 Task: Use GitHub's "Repository Insights" for repository forks.
Action: Mouse moved to (955, 101)
Screenshot: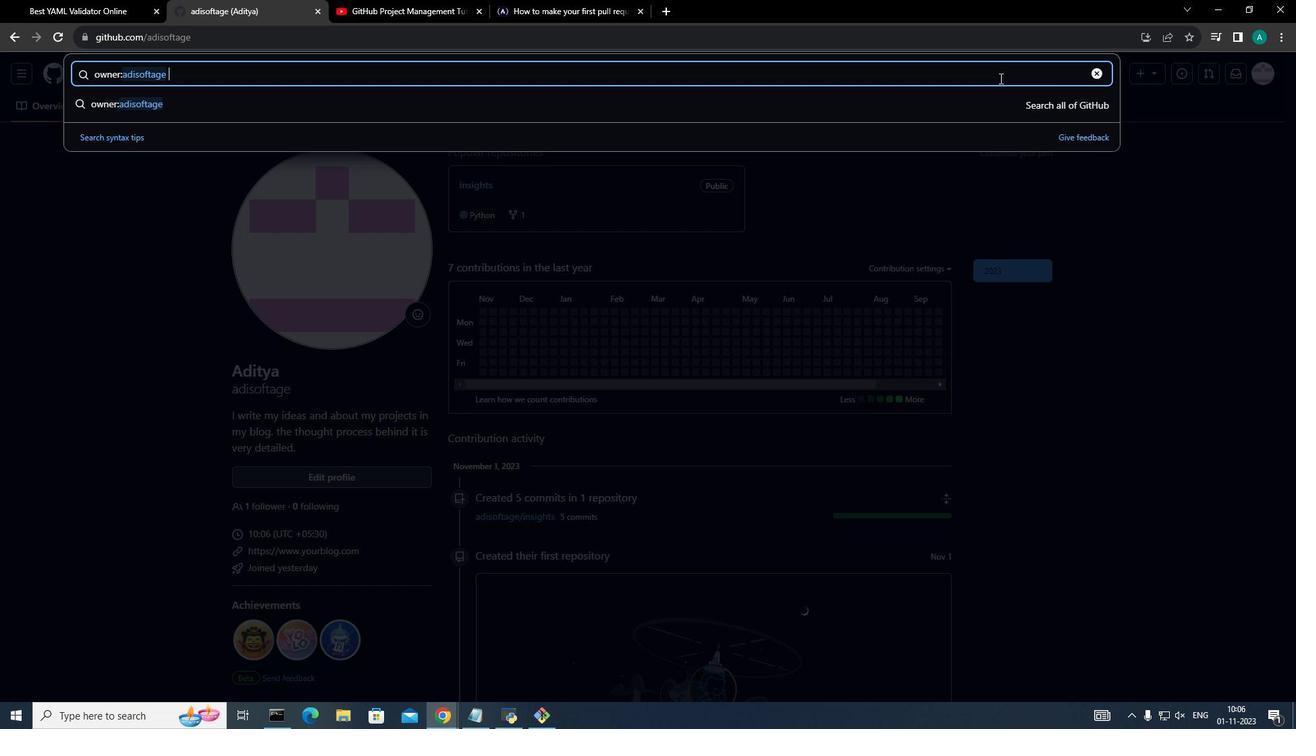 
Action: Mouse pressed left at (955, 101)
Screenshot: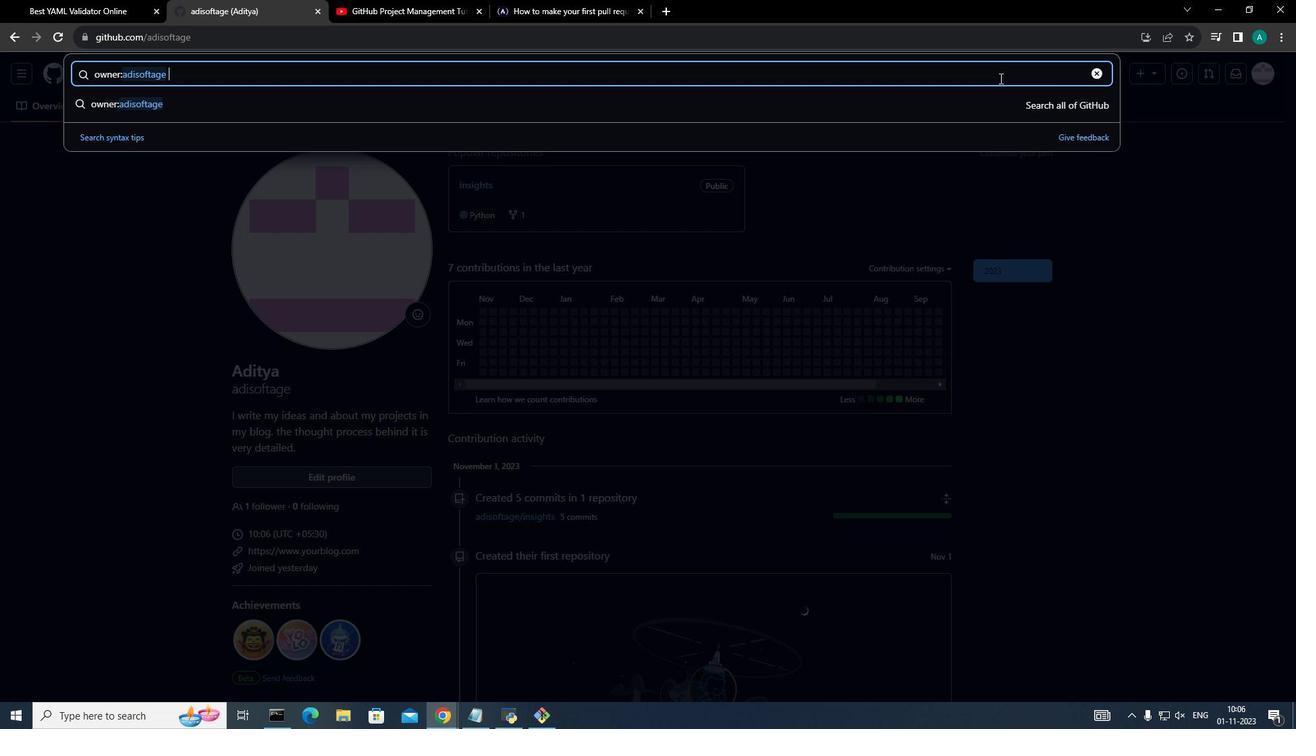 
Action: Key pressed <Key.backspace><Key.backspace><Key.backspace>facial<Key.space>recognition<Key.enter>
Screenshot: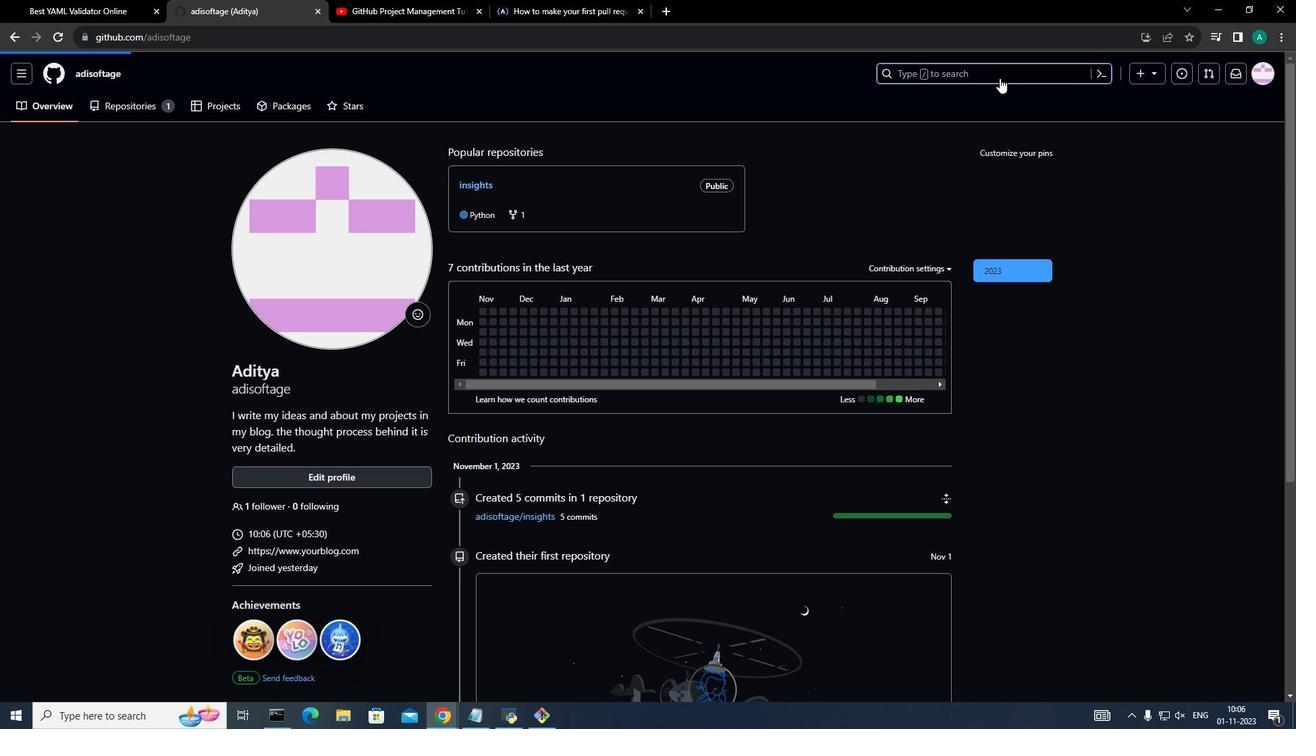 
Action: Mouse moved to (375, 167)
Screenshot: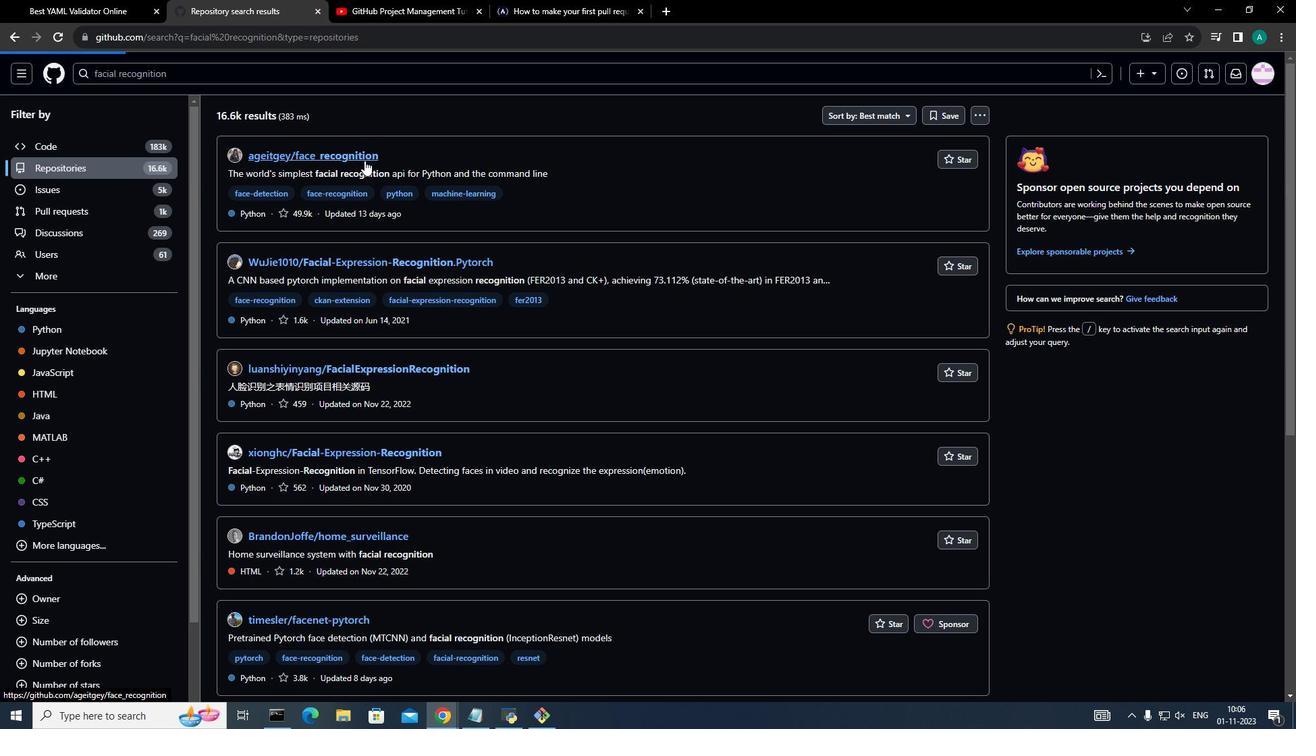 
Action: Mouse pressed left at (375, 167)
Screenshot: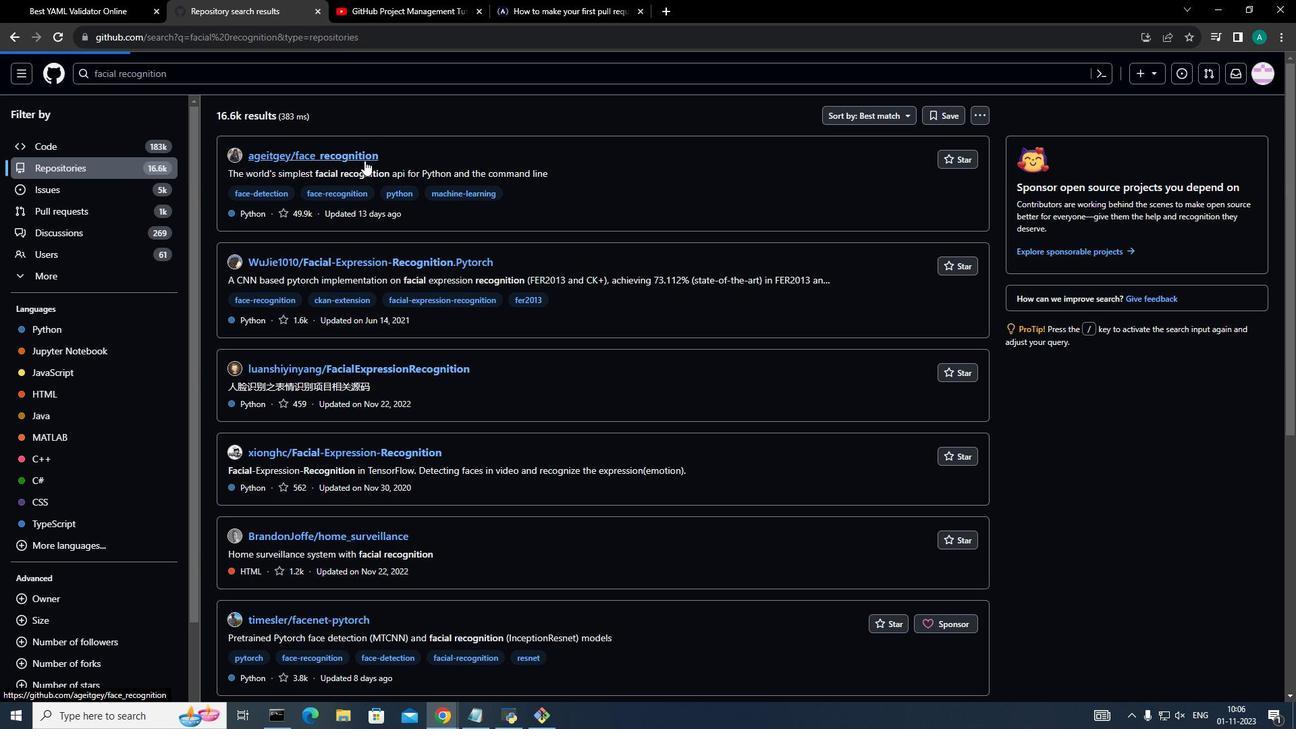 
Action: Mouse moved to (526, 125)
Screenshot: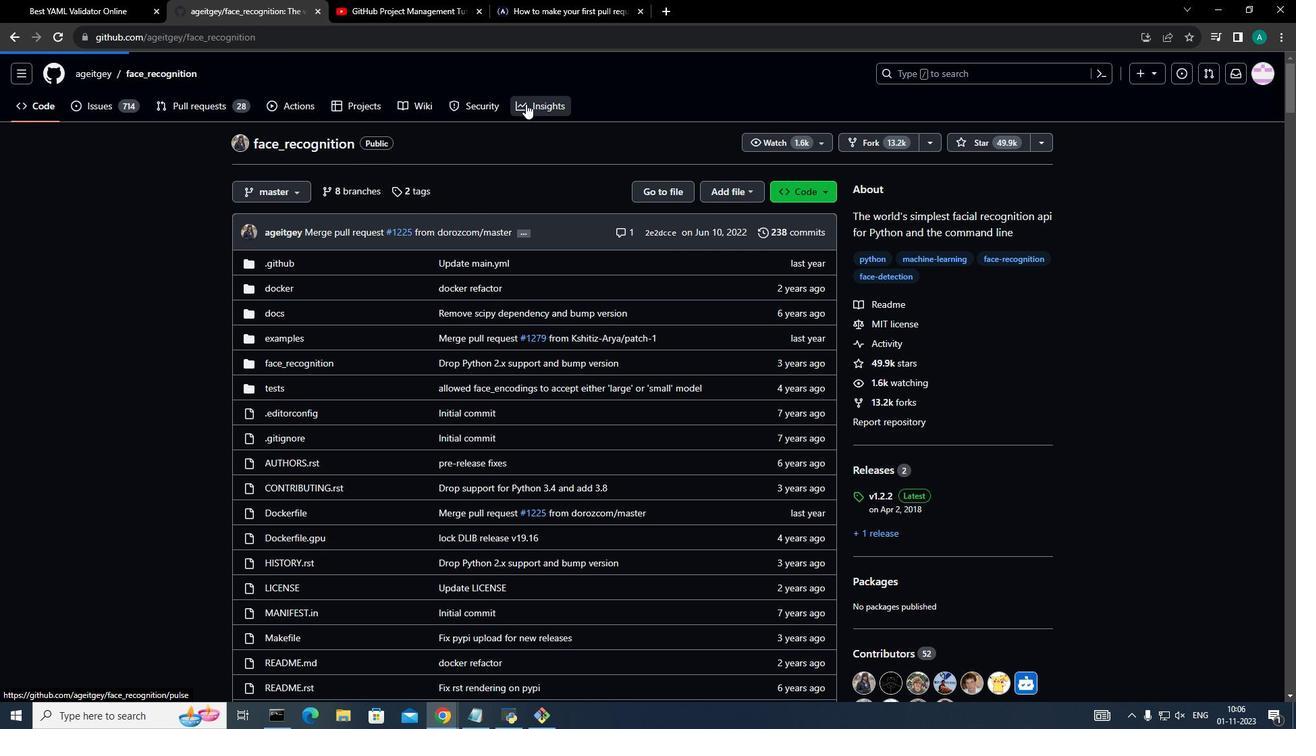 
Action: Mouse pressed left at (526, 125)
Screenshot: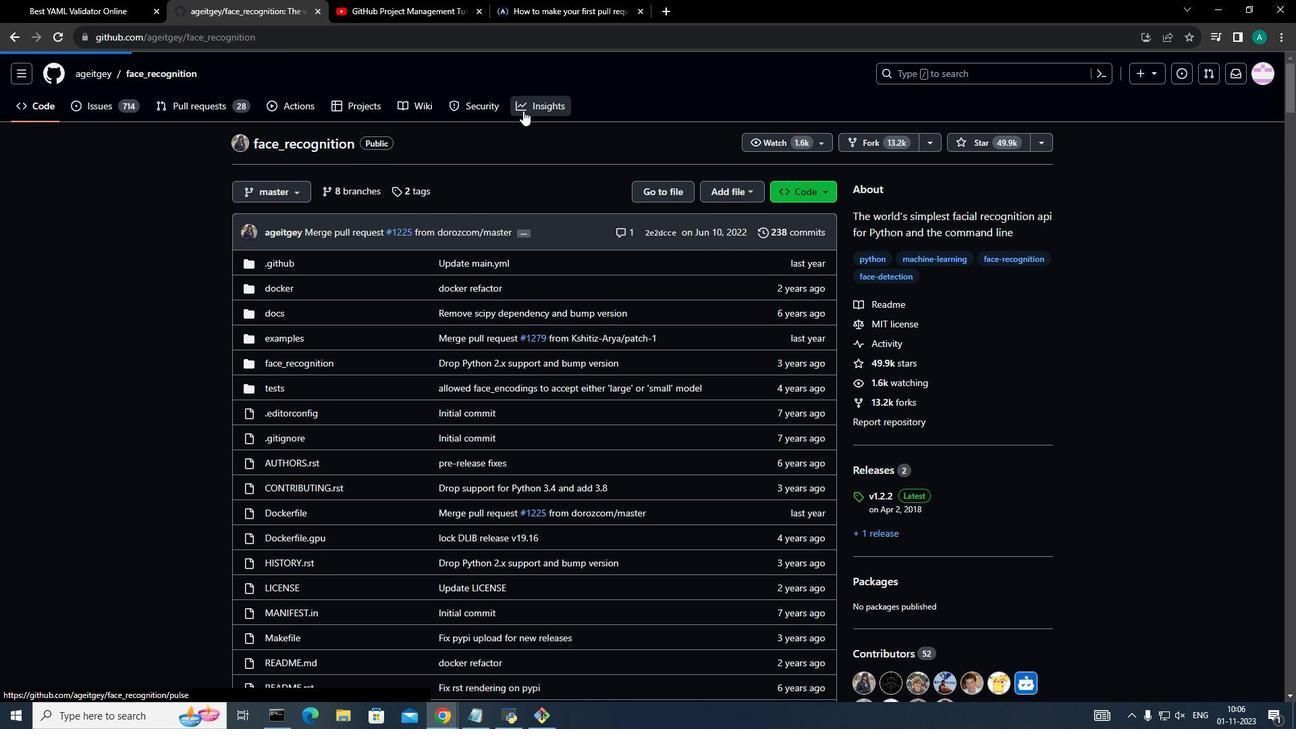 
Action: Mouse moved to (340, 328)
Screenshot: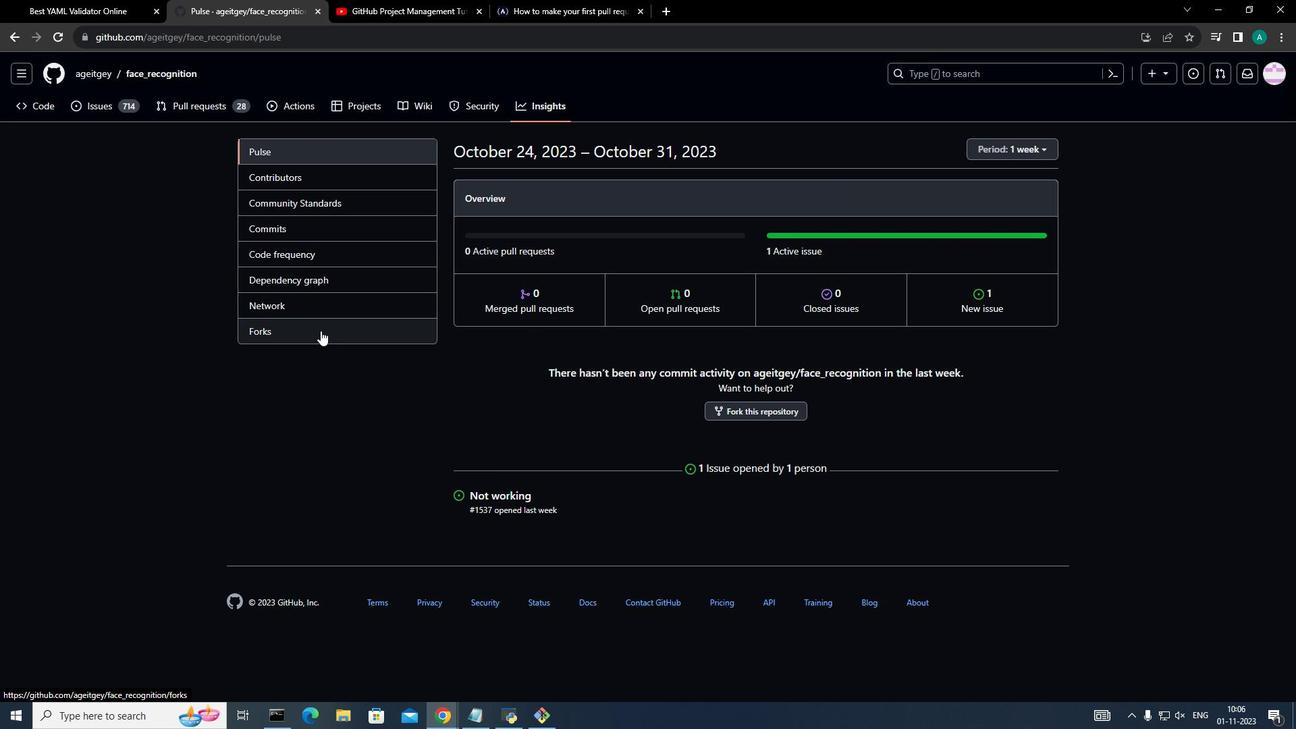 
Action: Mouse pressed left at (340, 328)
Screenshot: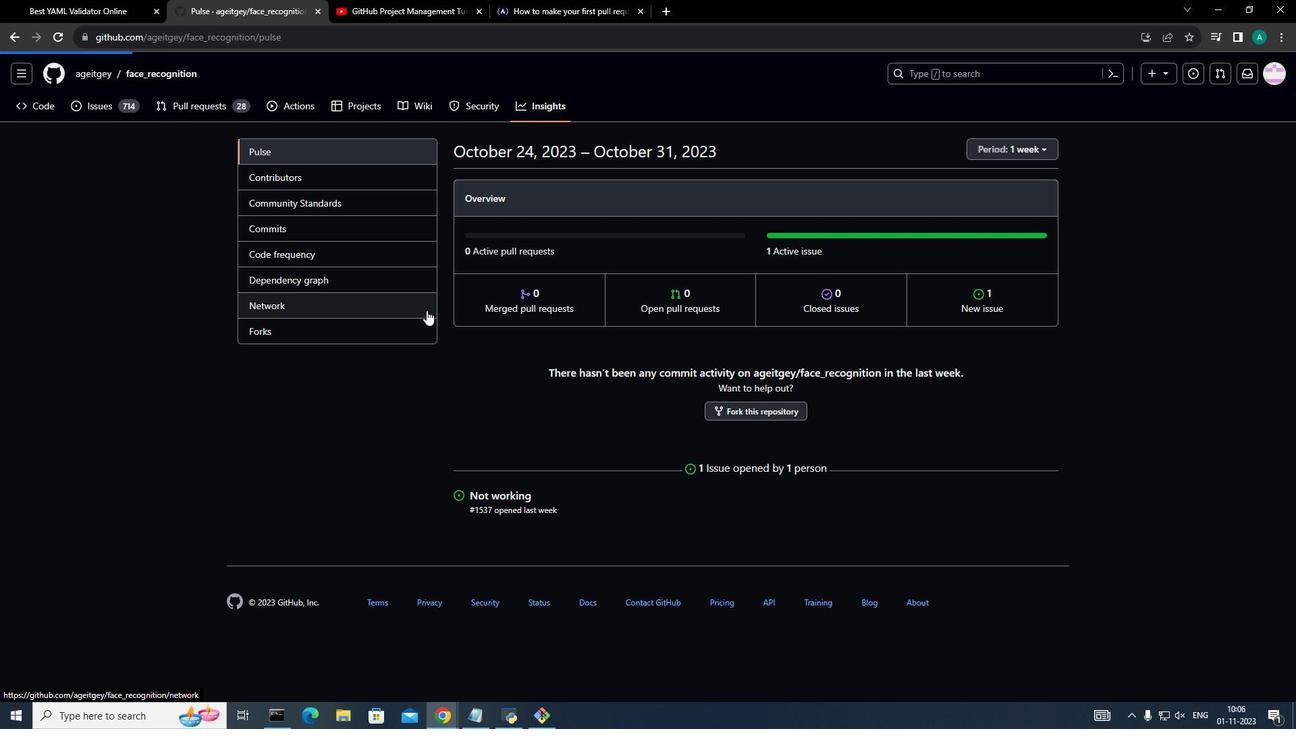 
Action: Mouse moved to (519, 242)
Screenshot: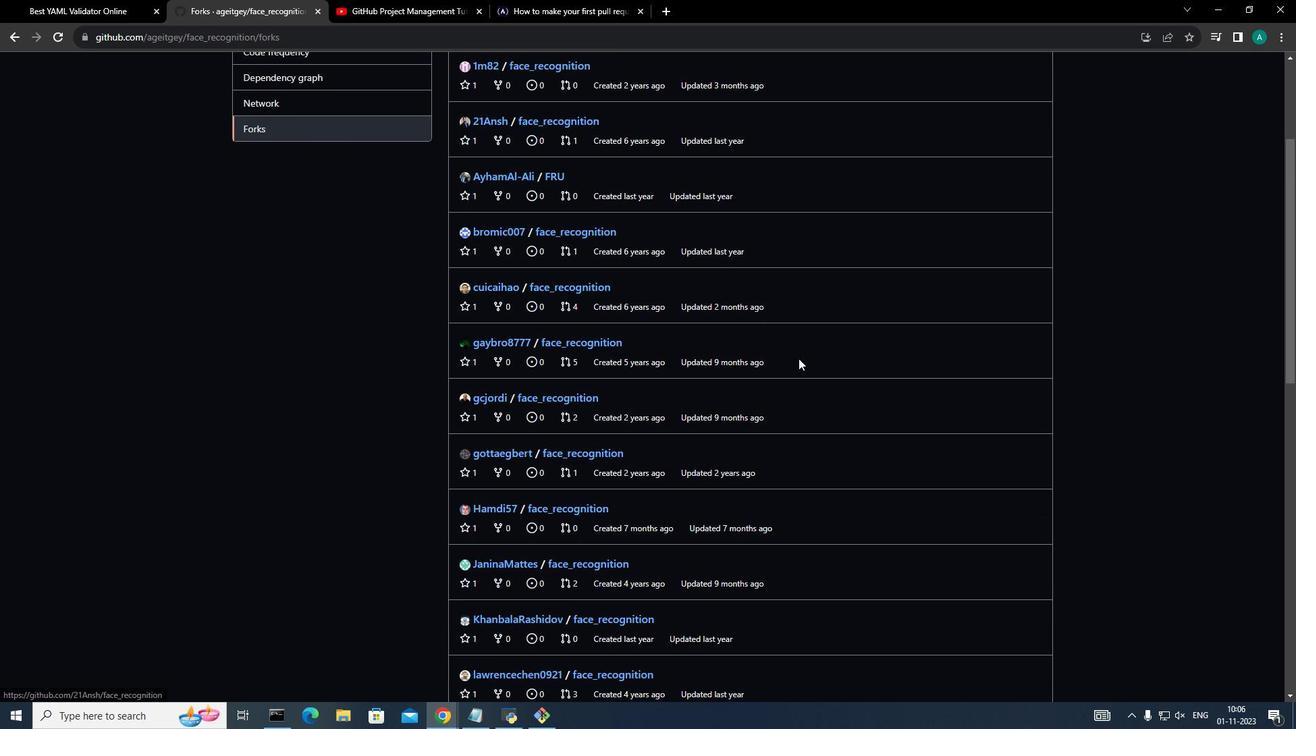 
Action: Mouse scrolled (519, 241) with delta (0, 0)
Screenshot: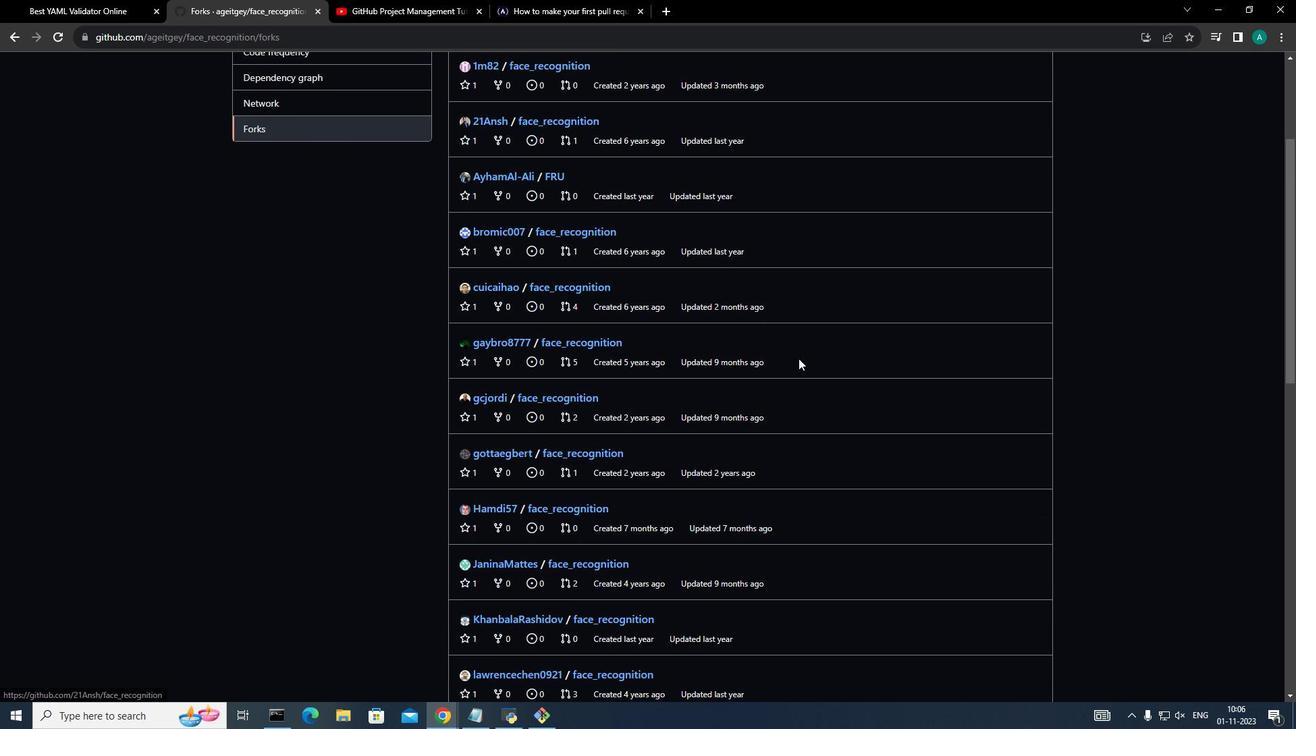 
Action: Mouse moved to (526, 243)
Screenshot: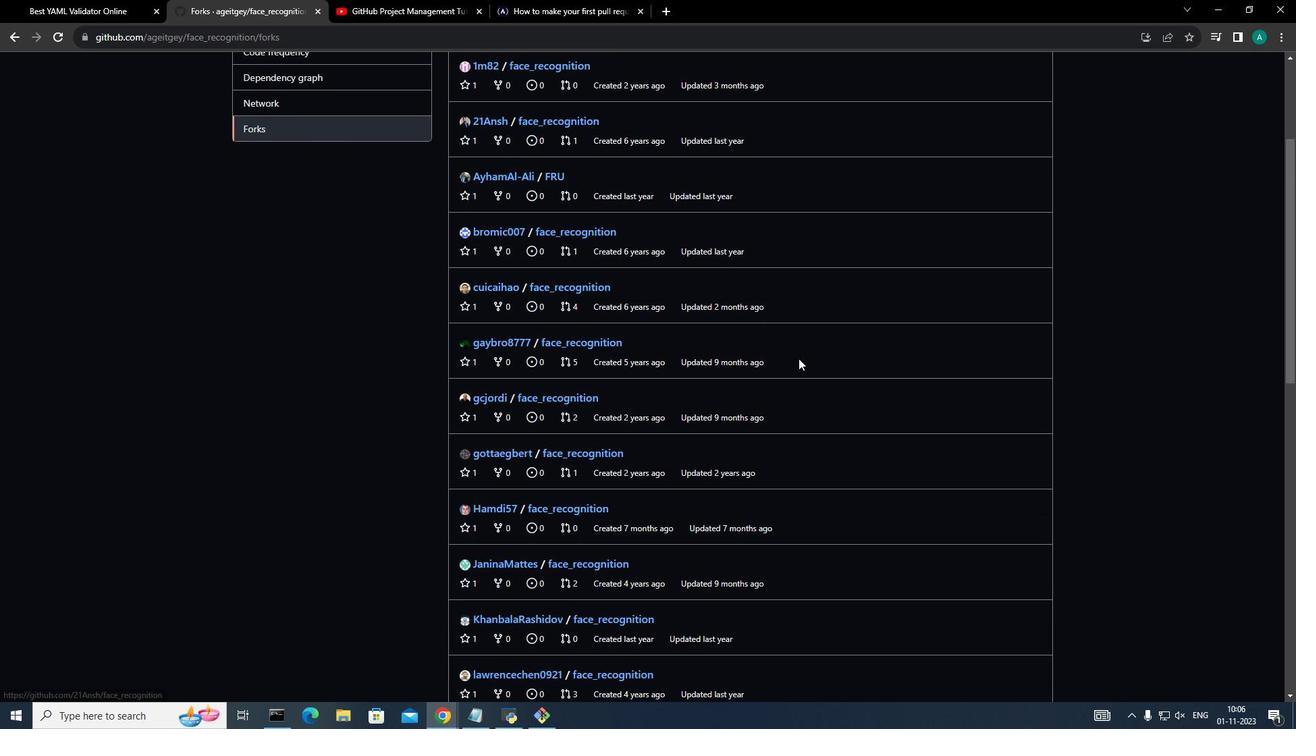 
Action: Mouse scrolled (526, 243) with delta (0, 0)
Screenshot: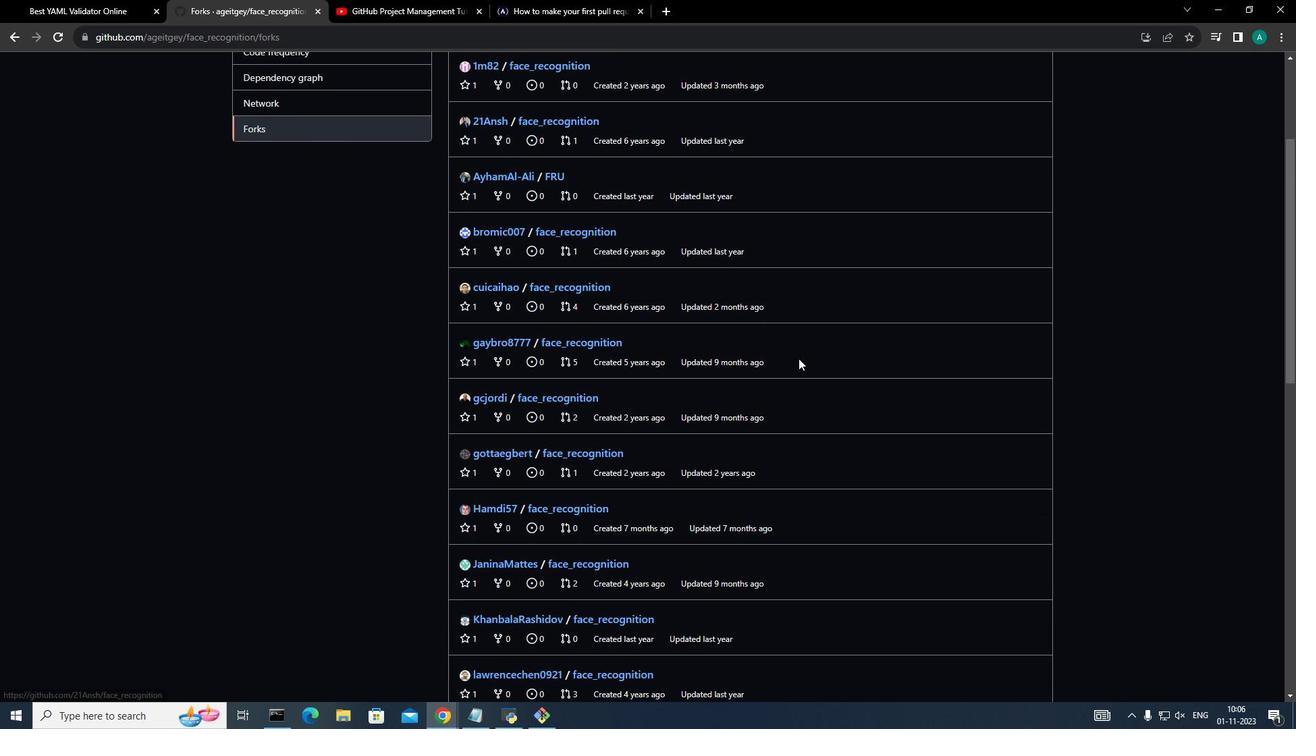 
Action: Mouse moved to (527, 244)
Screenshot: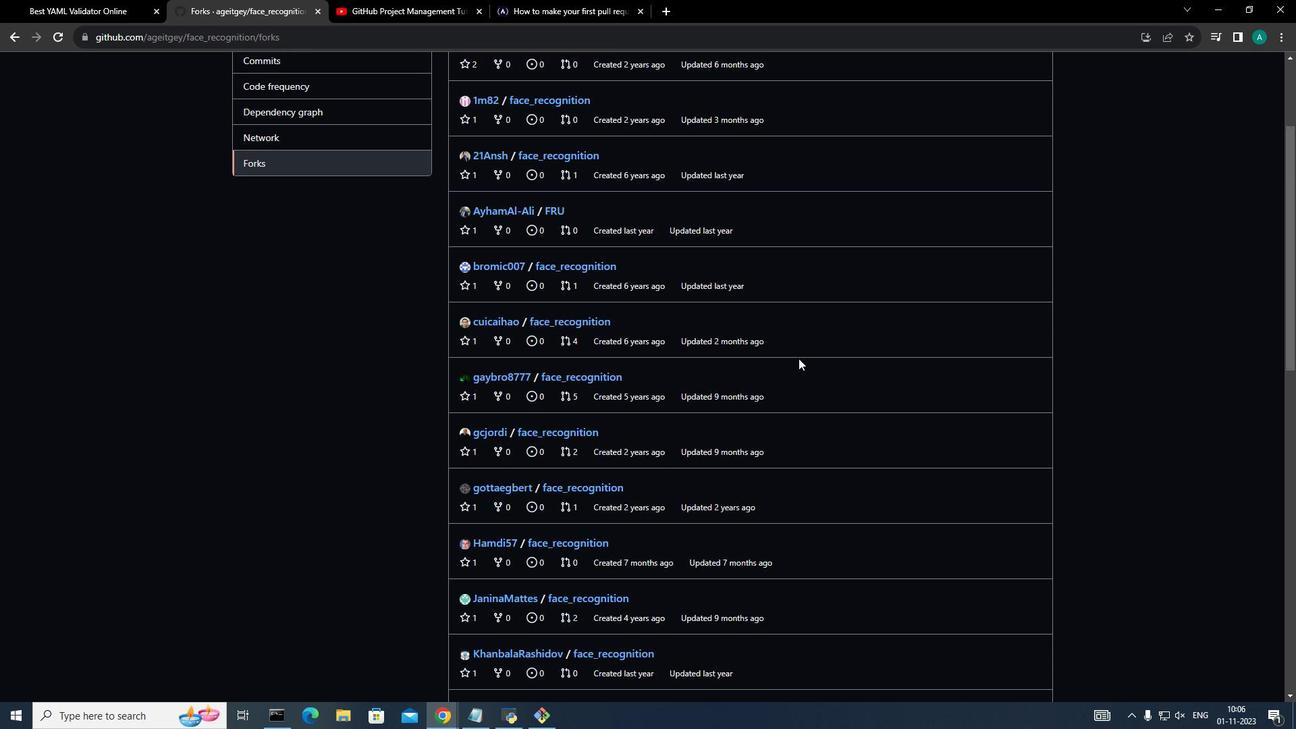 
Action: Mouse scrolled (527, 244) with delta (0, 0)
Screenshot: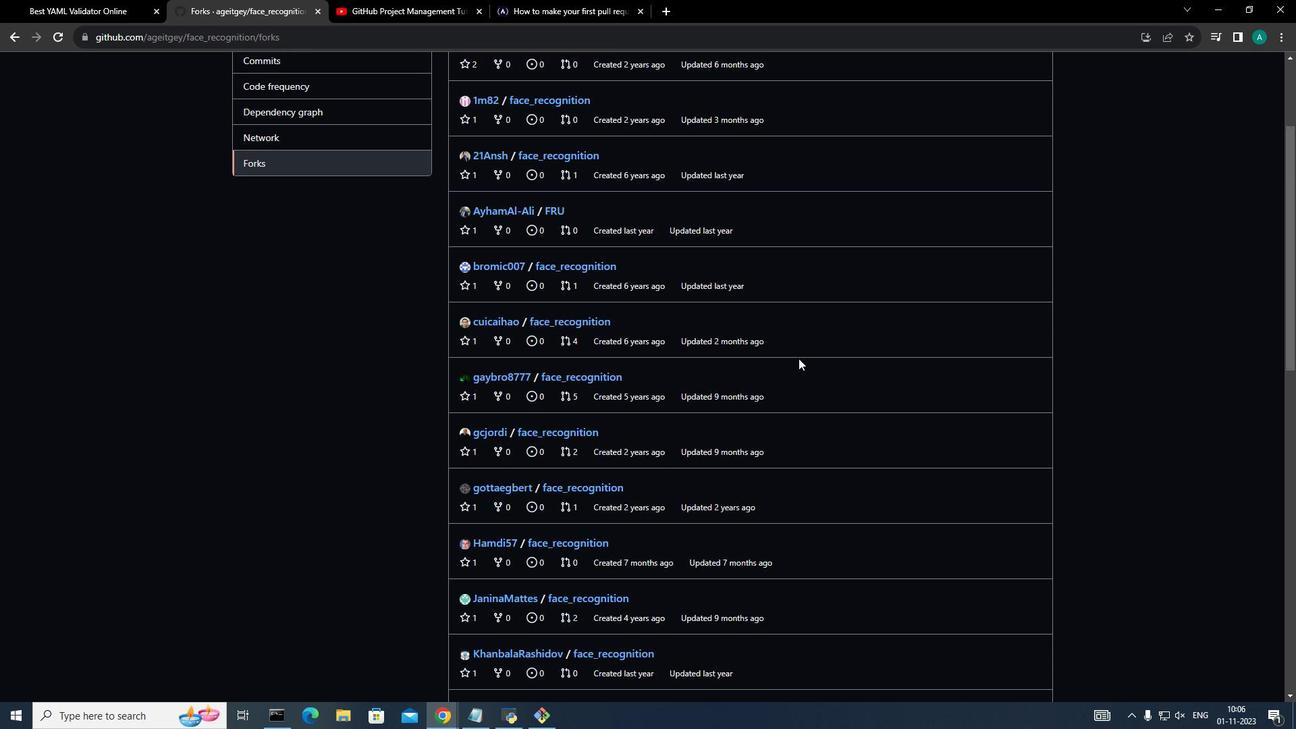 
Action: Mouse moved to (773, 353)
Screenshot: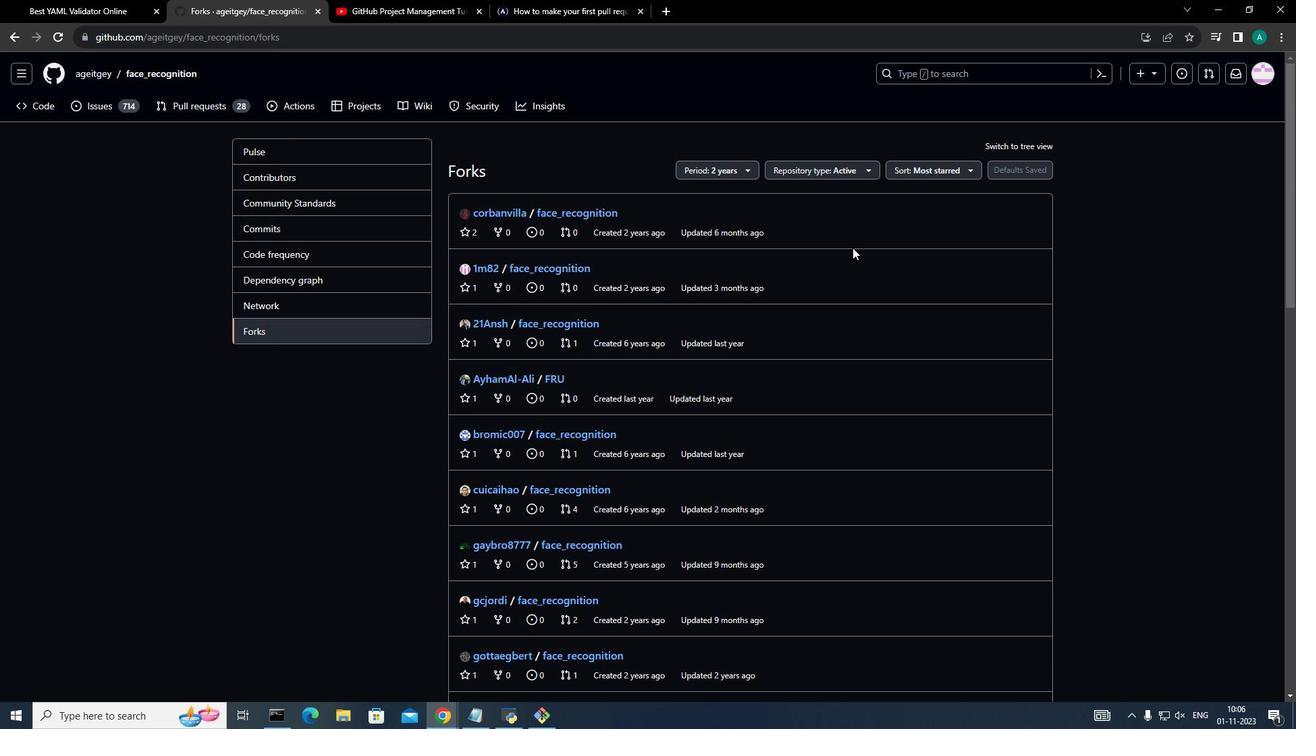 
Action: Mouse scrolled (773, 354) with delta (0, 0)
Screenshot: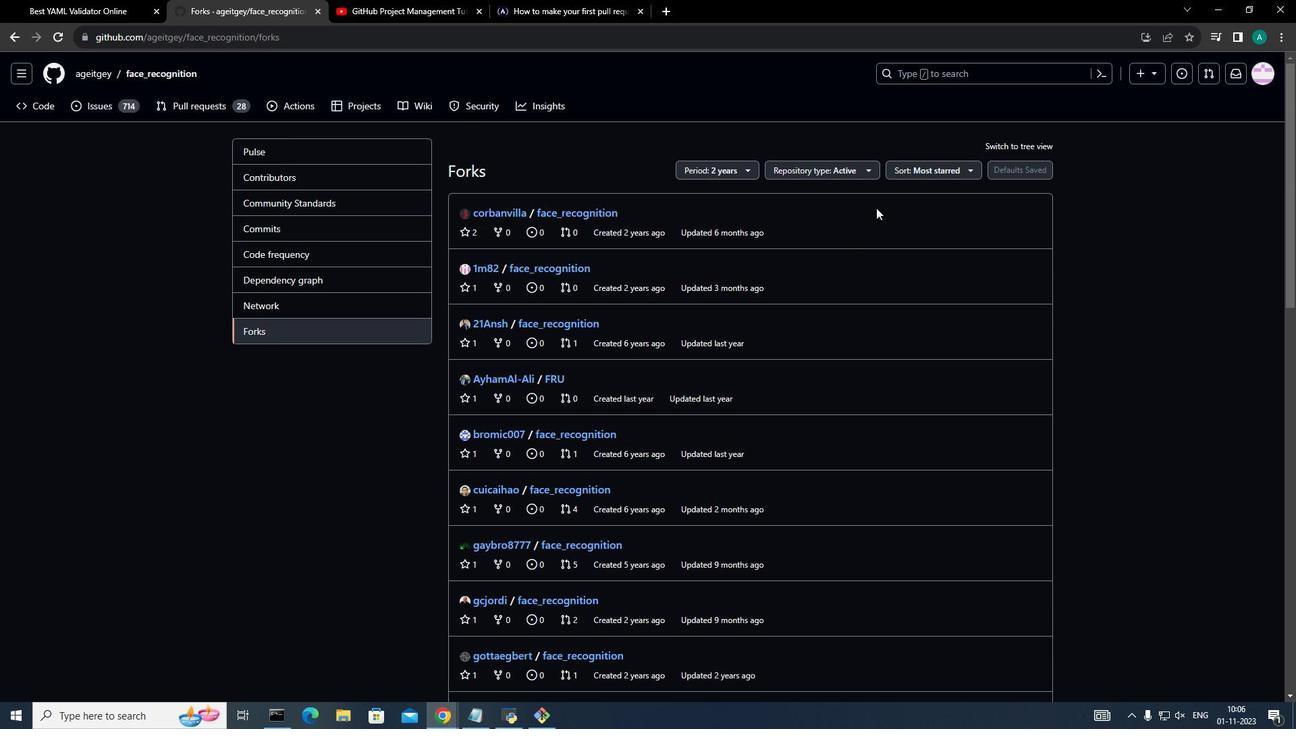 
Action: Mouse scrolled (773, 354) with delta (0, 0)
Screenshot: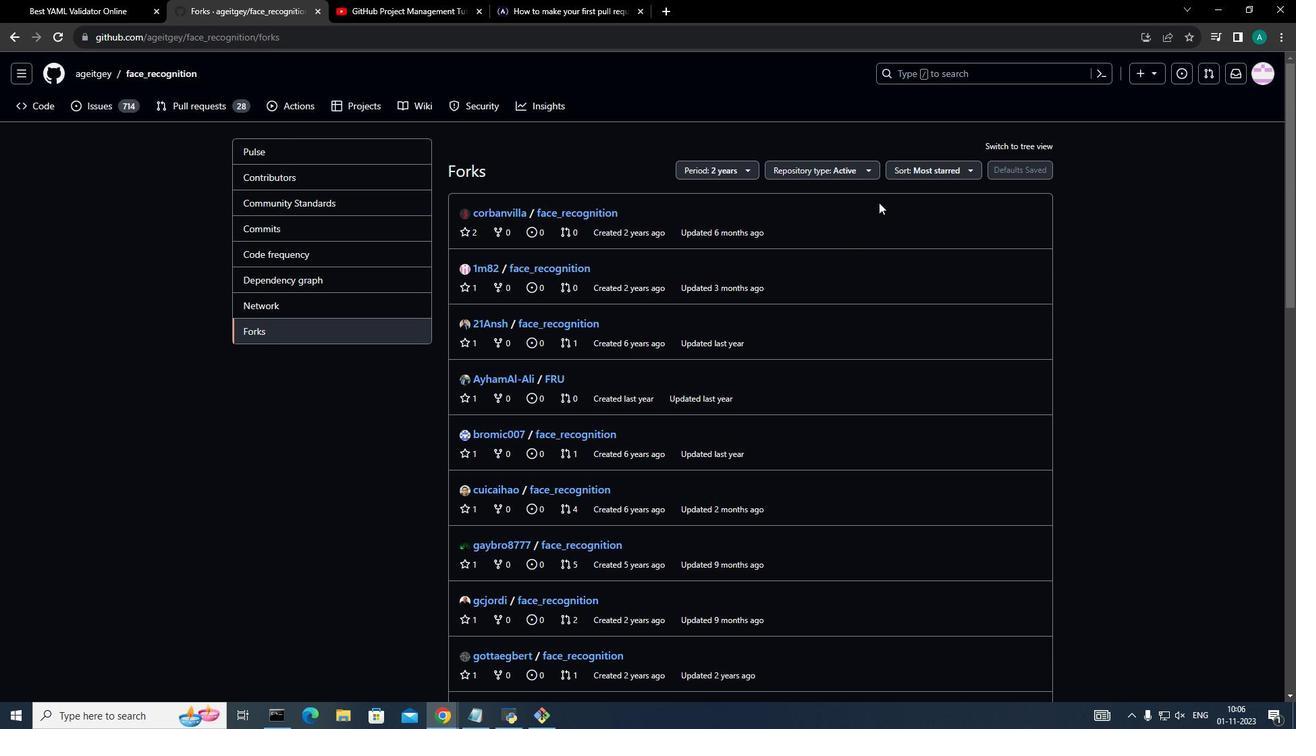 
Action: Mouse scrolled (773, 354) with delta (0, 0)
Screenshot: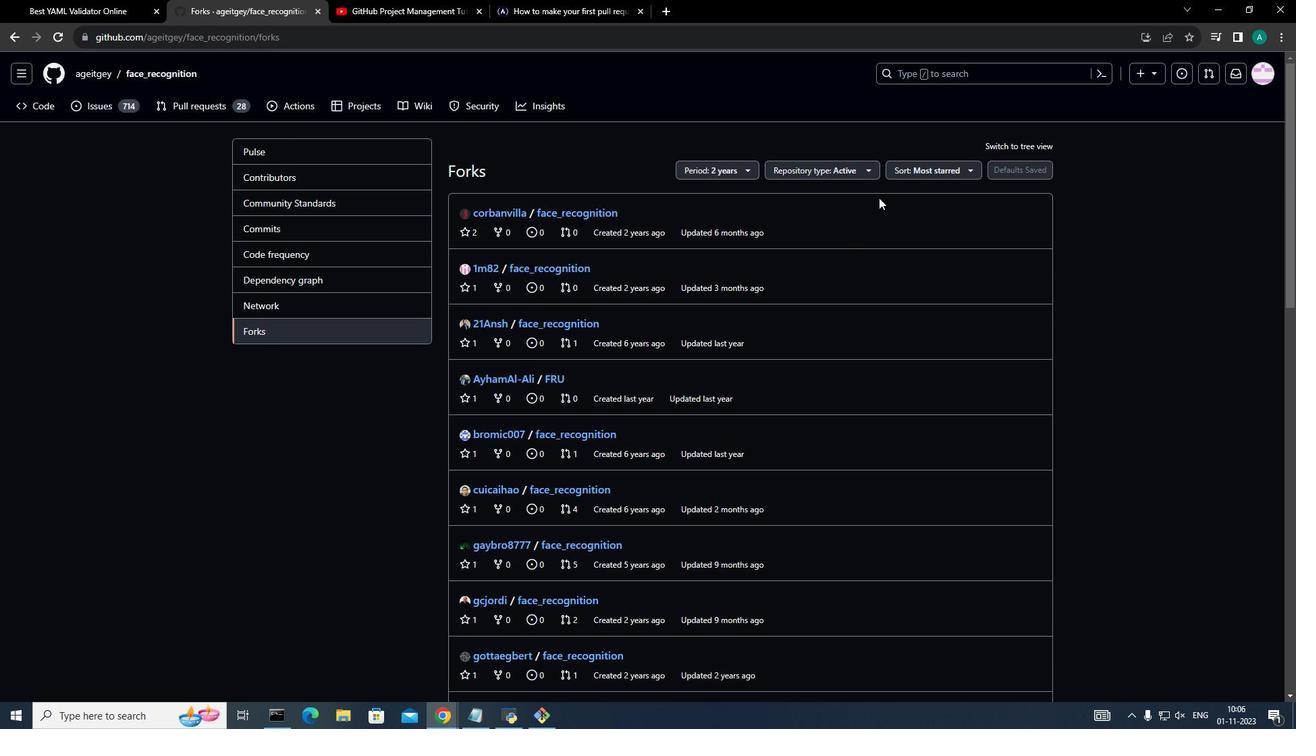 
Action: Mouse moved to (835, 187)
Screenshot: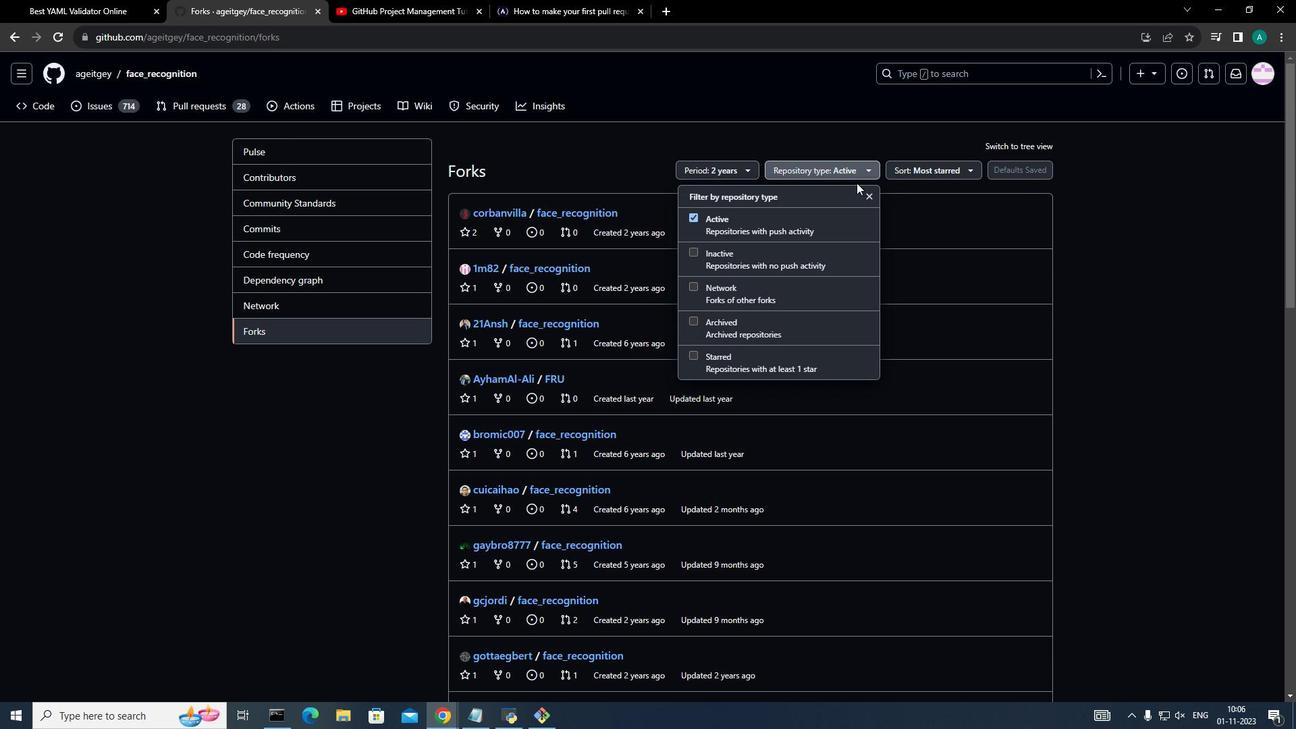 
Action: Mouse pressed left at (835, 187)
Screenshot: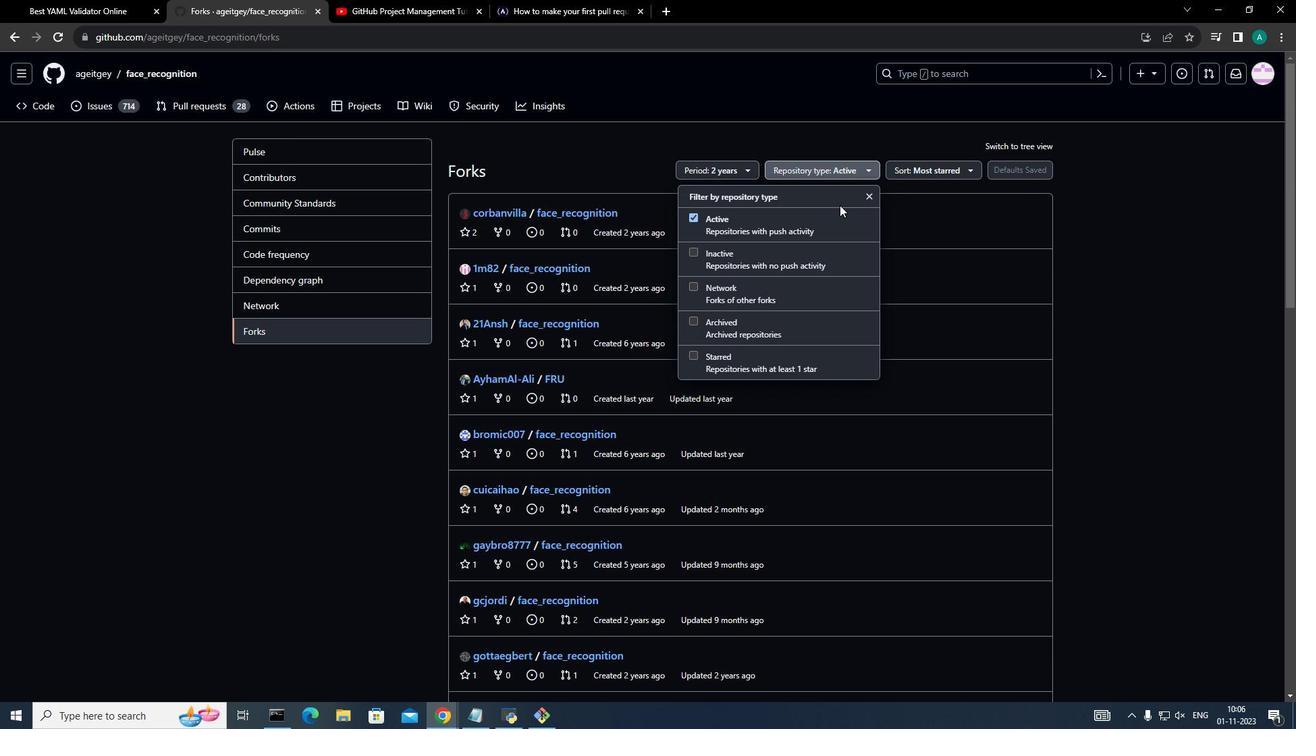 
Action: Mouse moved to (680, 260)
Screenshot: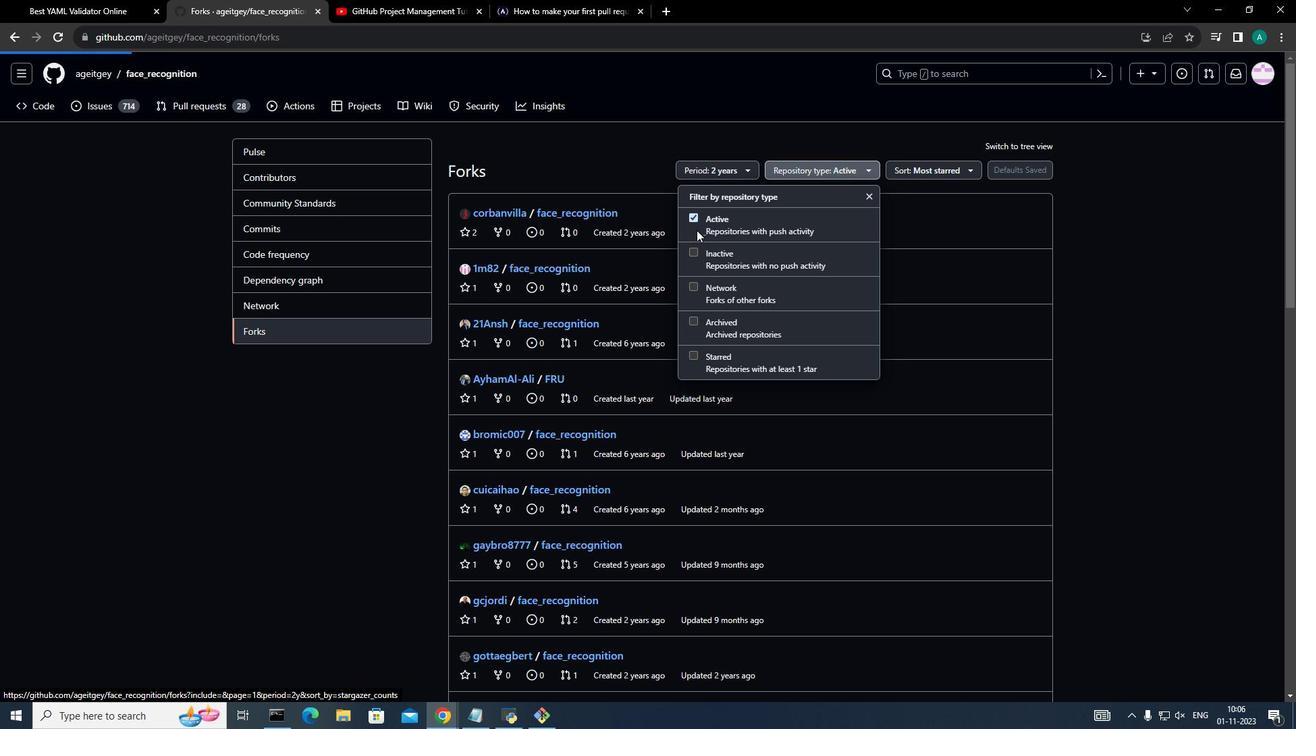 
Action: Mouse pressed left at (680, 260)
Screenshot: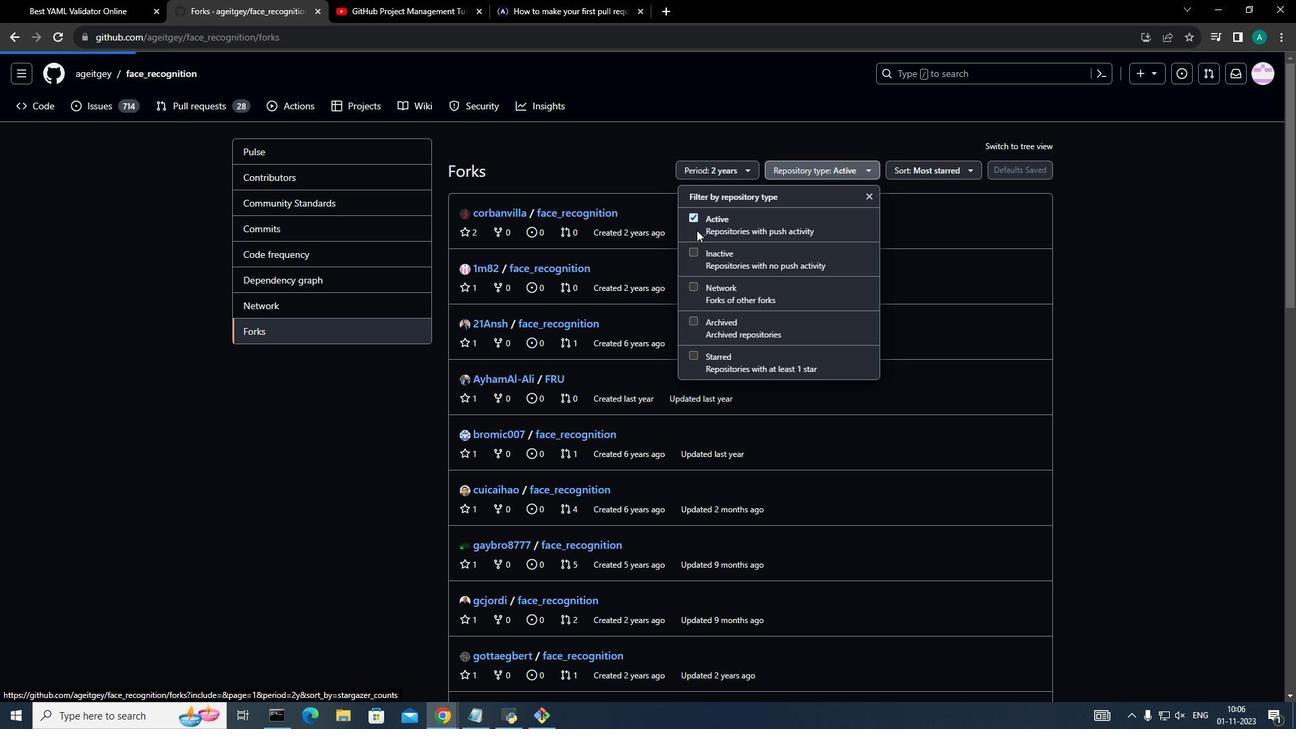 
Action: Mouse moved to (840, 183)
Screenshot: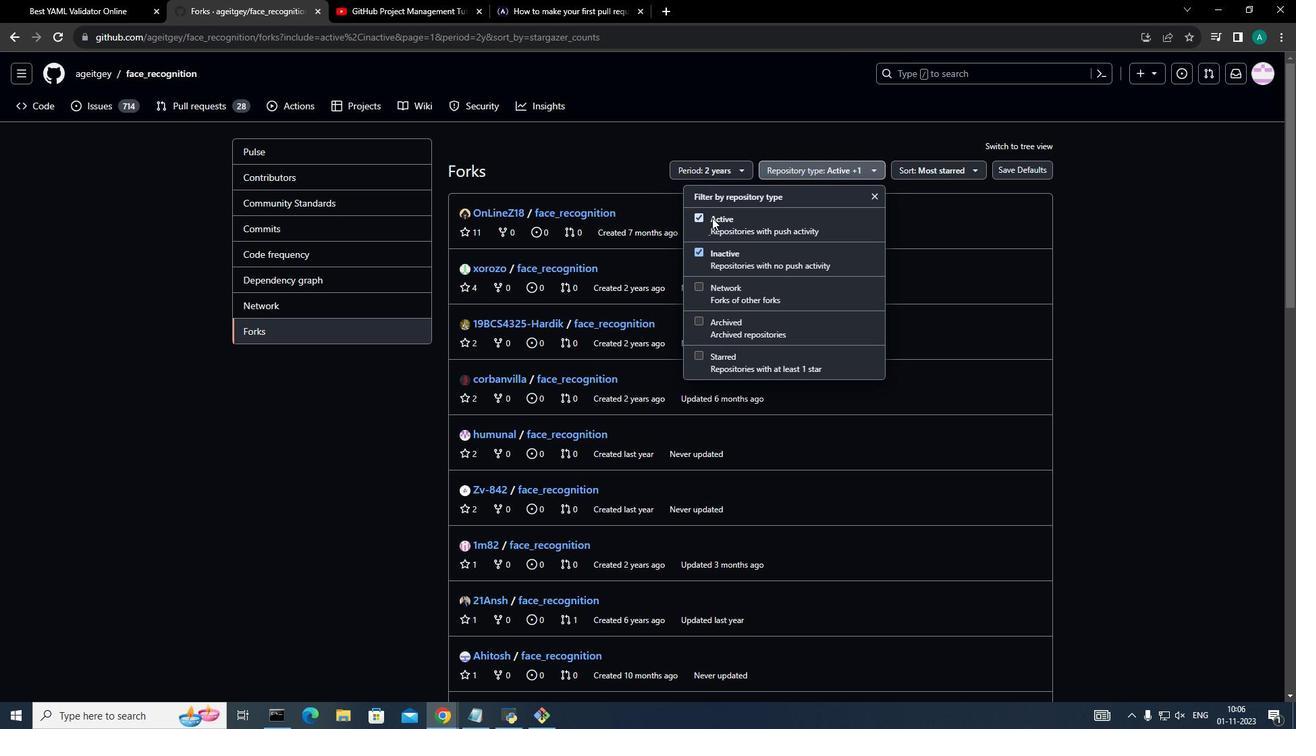 
Action: Mouse pressed left at (840, 183)
Screenshot: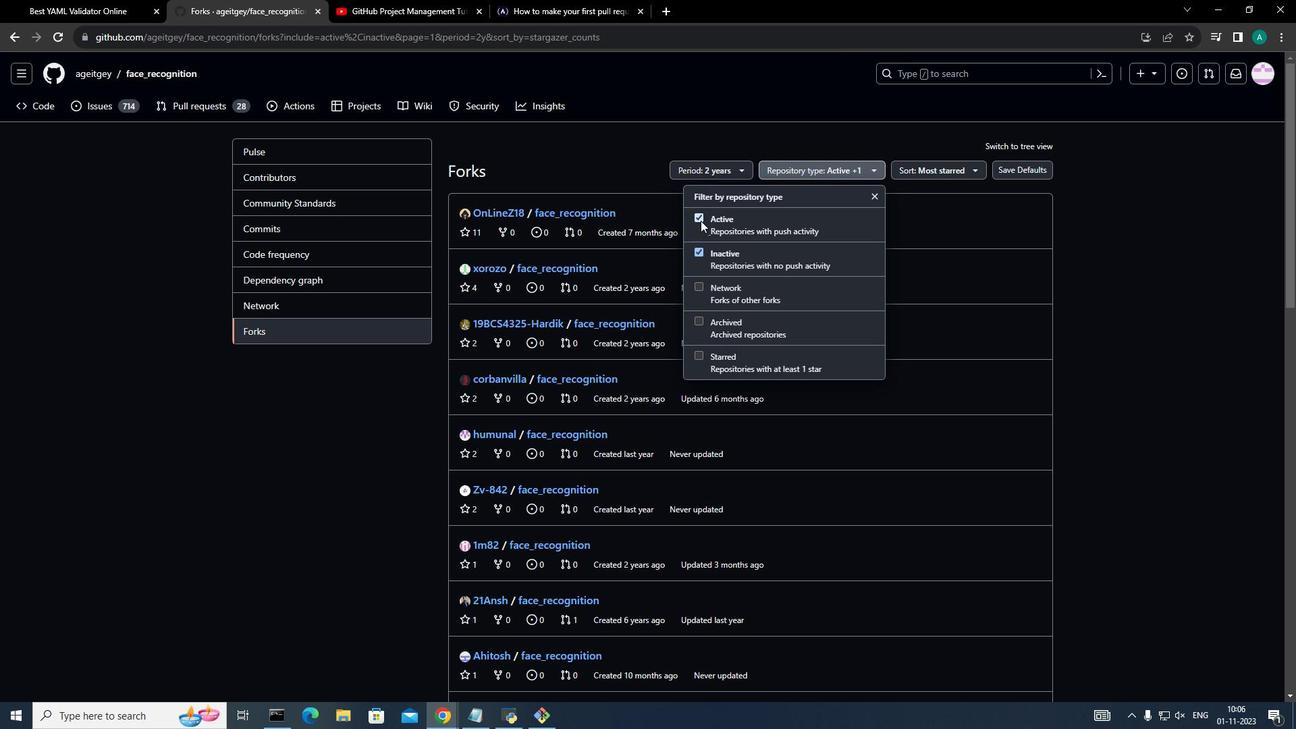 
Action: Mouse moved to (682, 228)
Screenshot: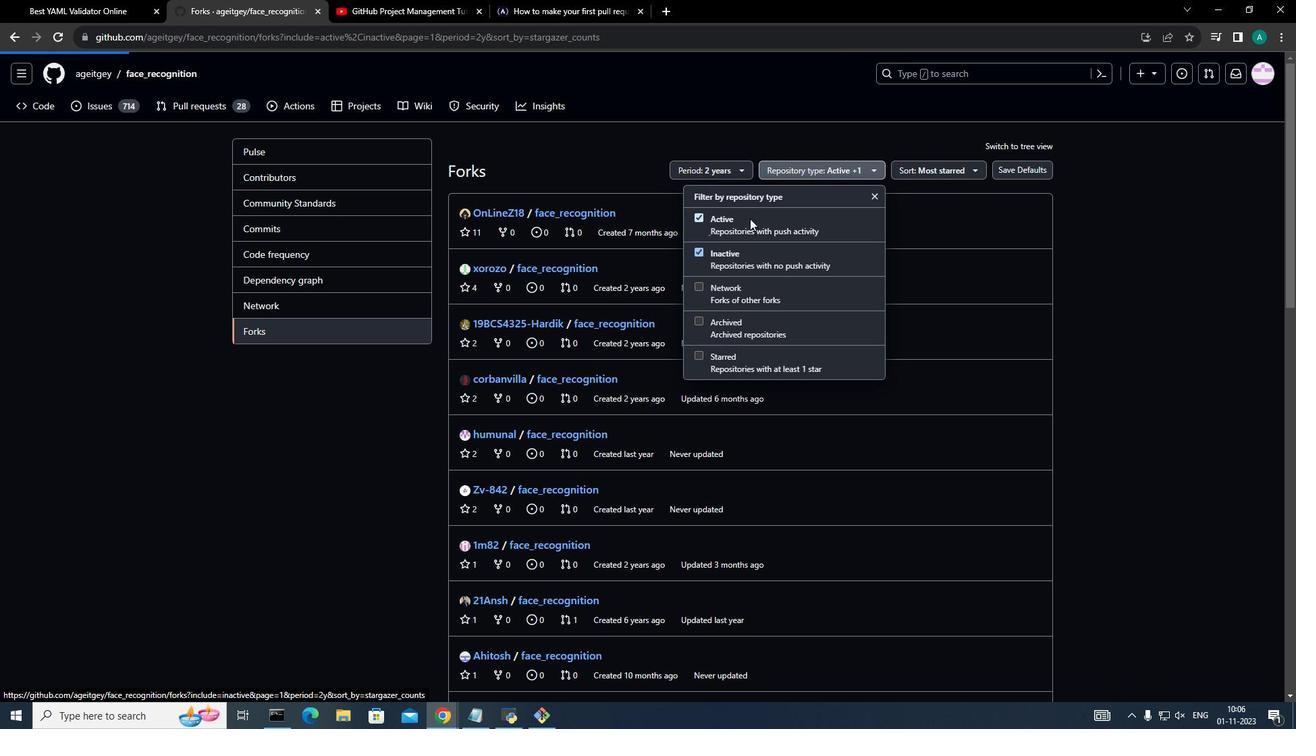 
Action: Mouse pressed left at (682, 228)
Screenshot: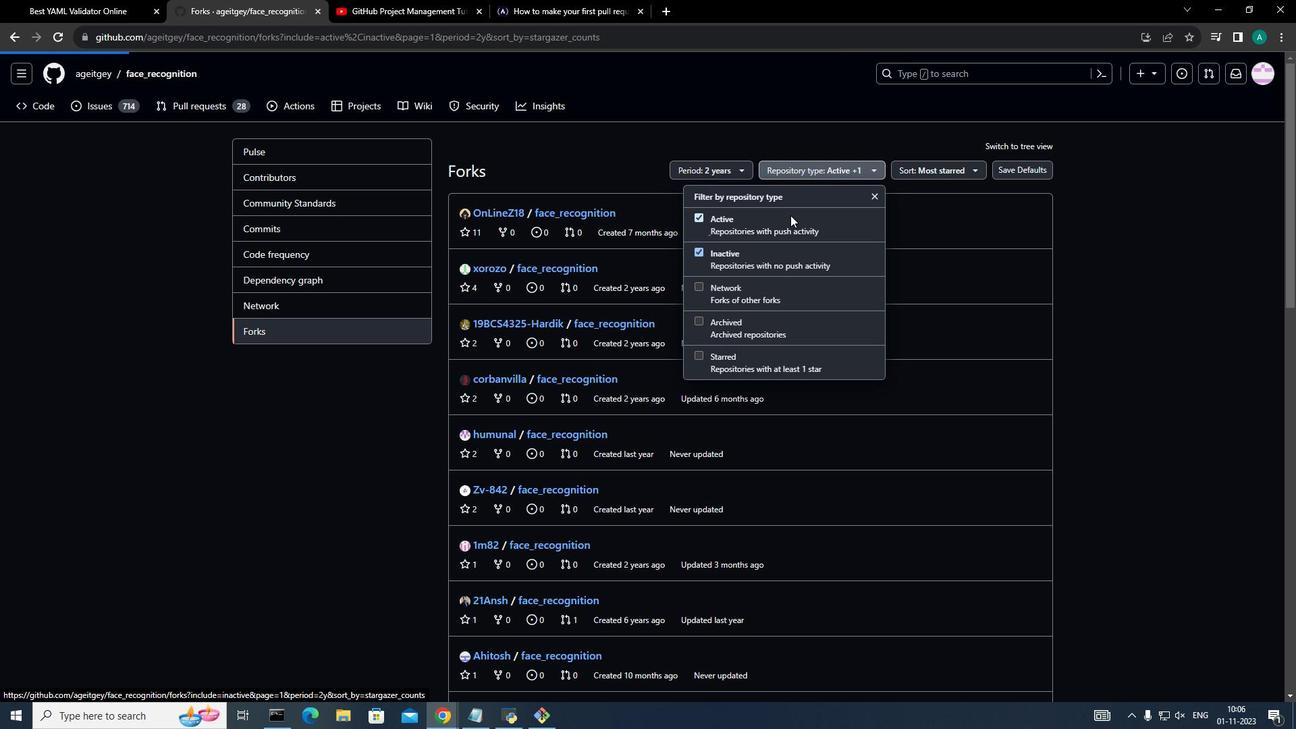 
Action: Mouse moved to (928, 180)
Screenshot: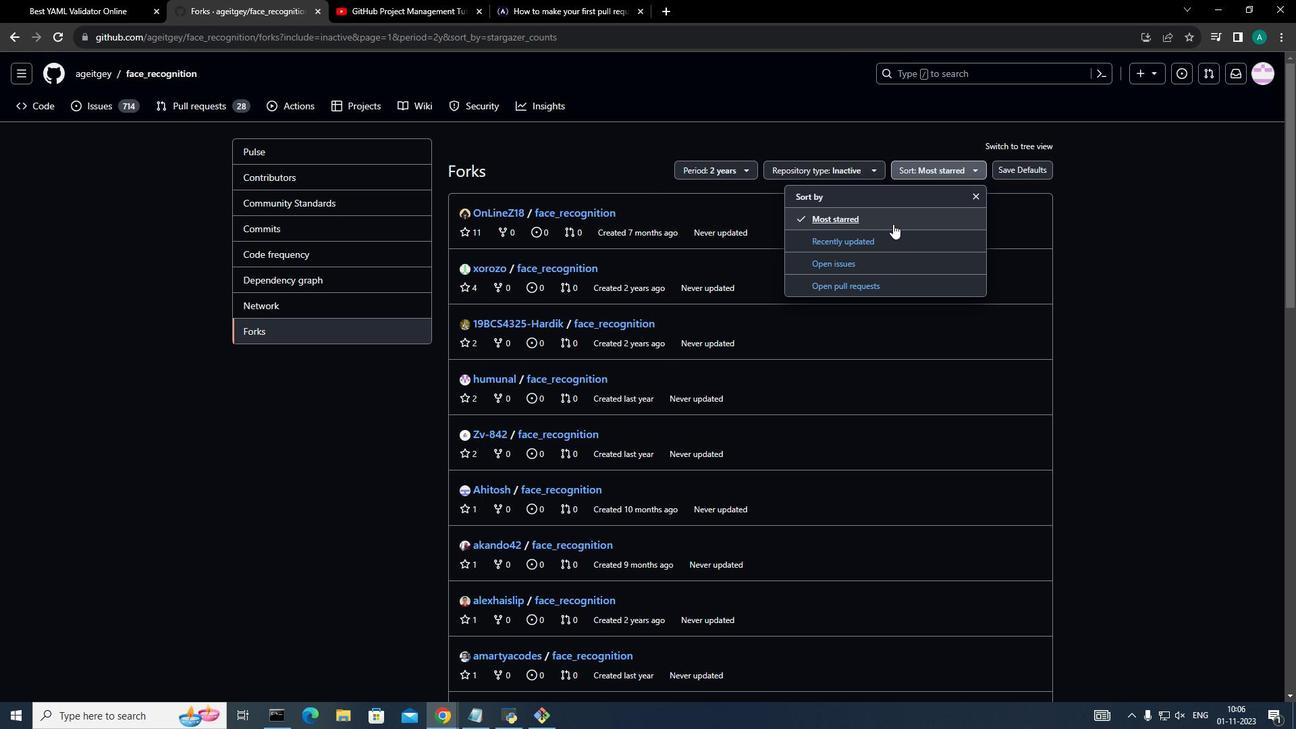 
Action: Mouse pressed left at (928, 180)
Screenshot: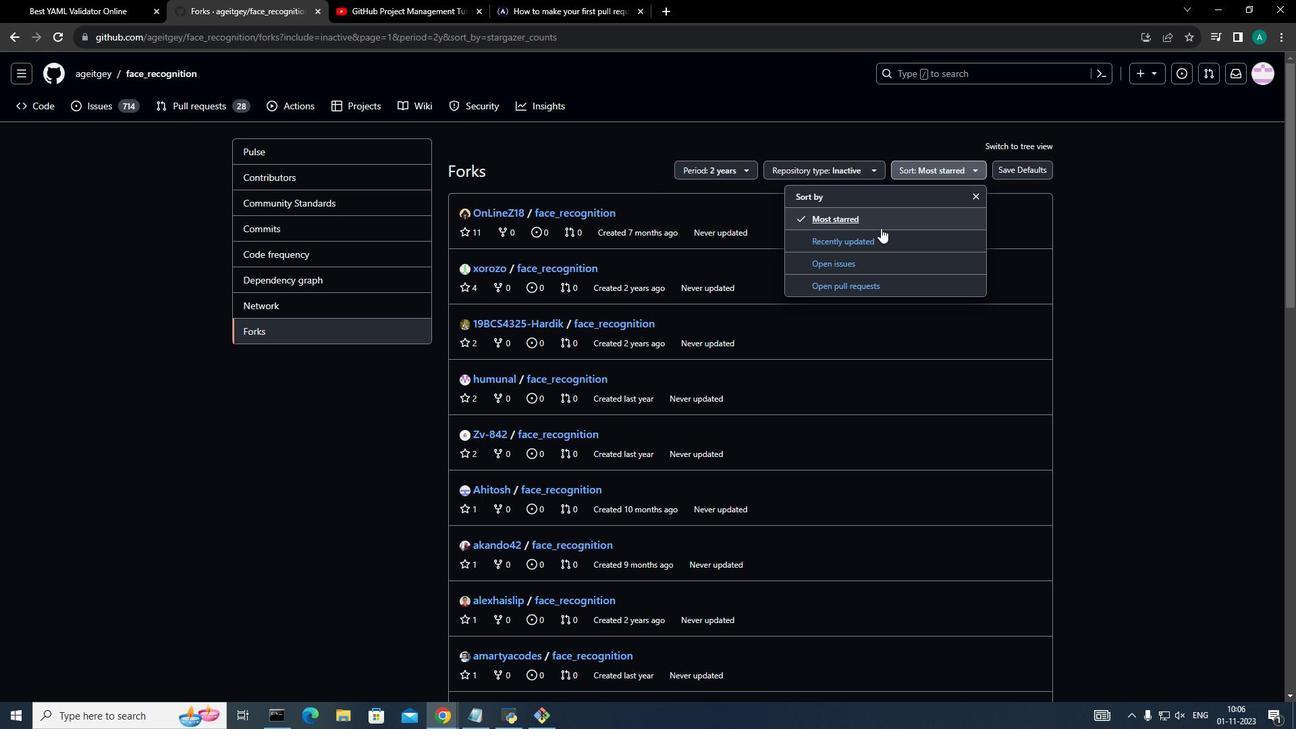 
Action: Mouse moved to (823, 247)
Screenshot: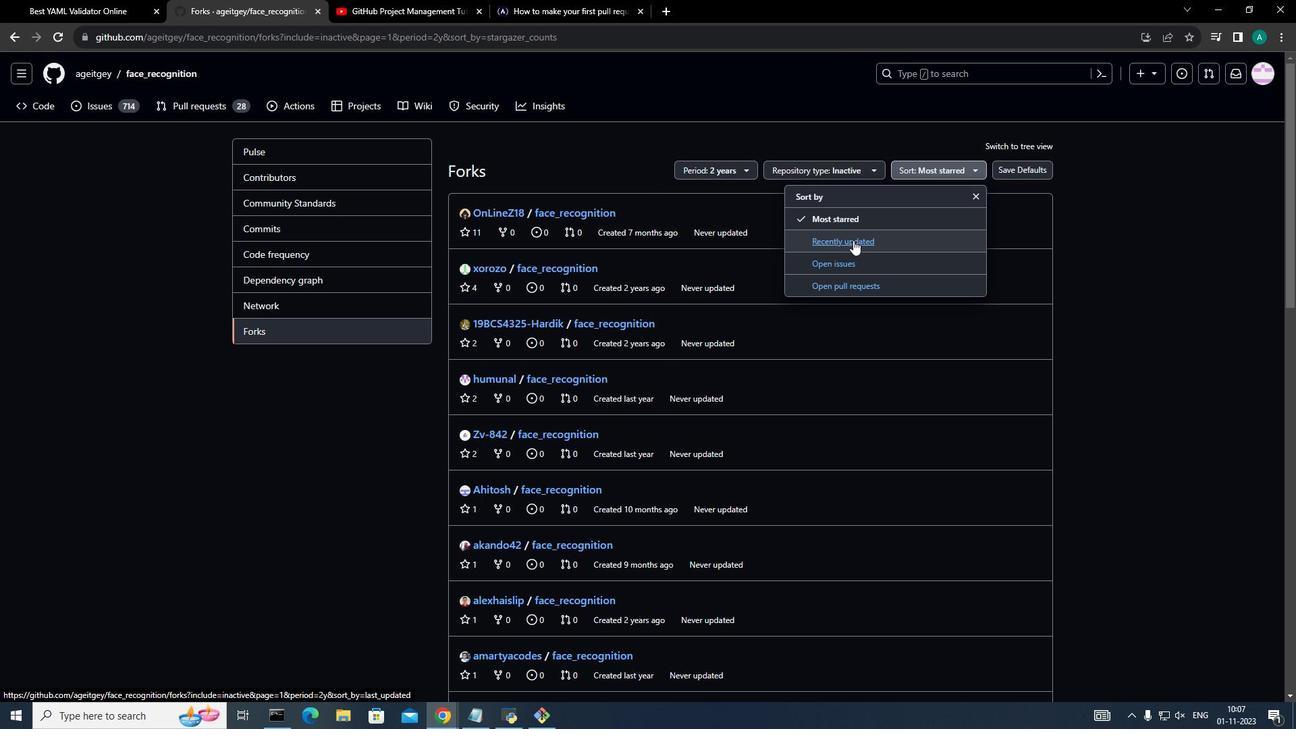 
Action: Mouse pressed left at (823, 247)
Screenshot: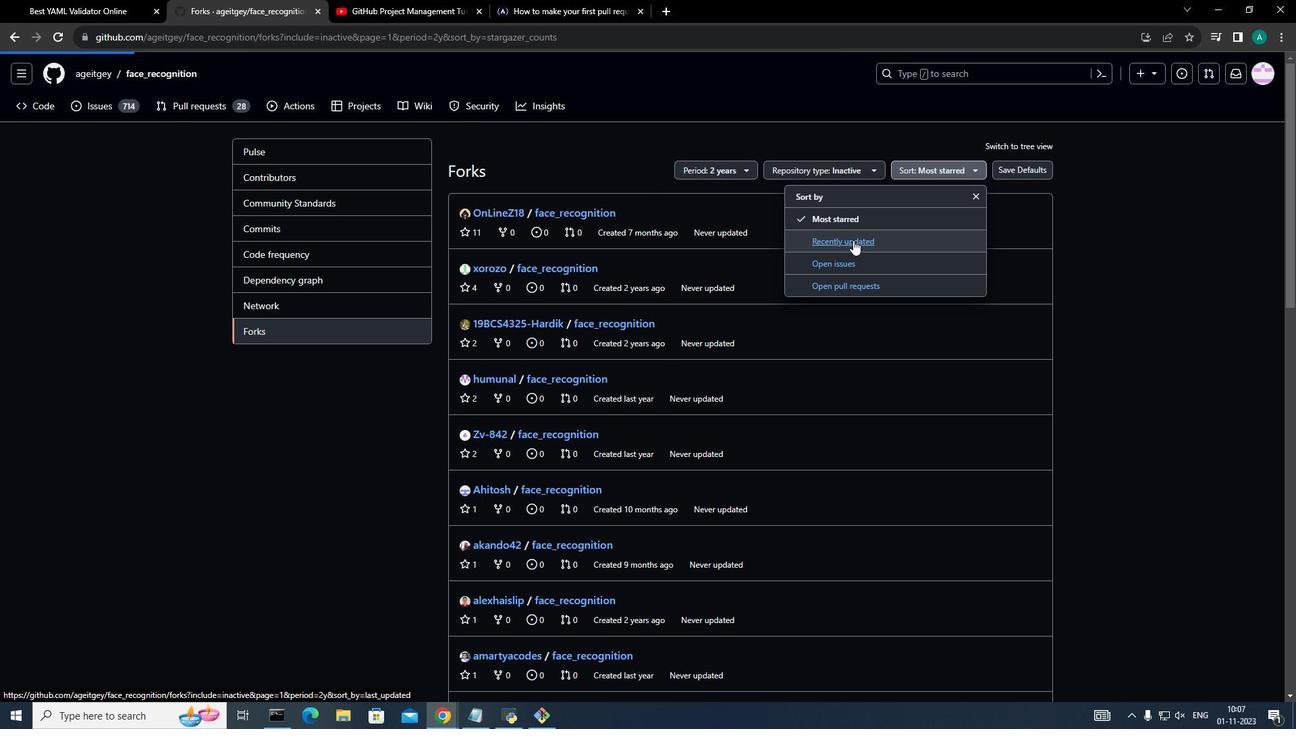 
Action: Mouse moved to (408, 253)
Screenshot: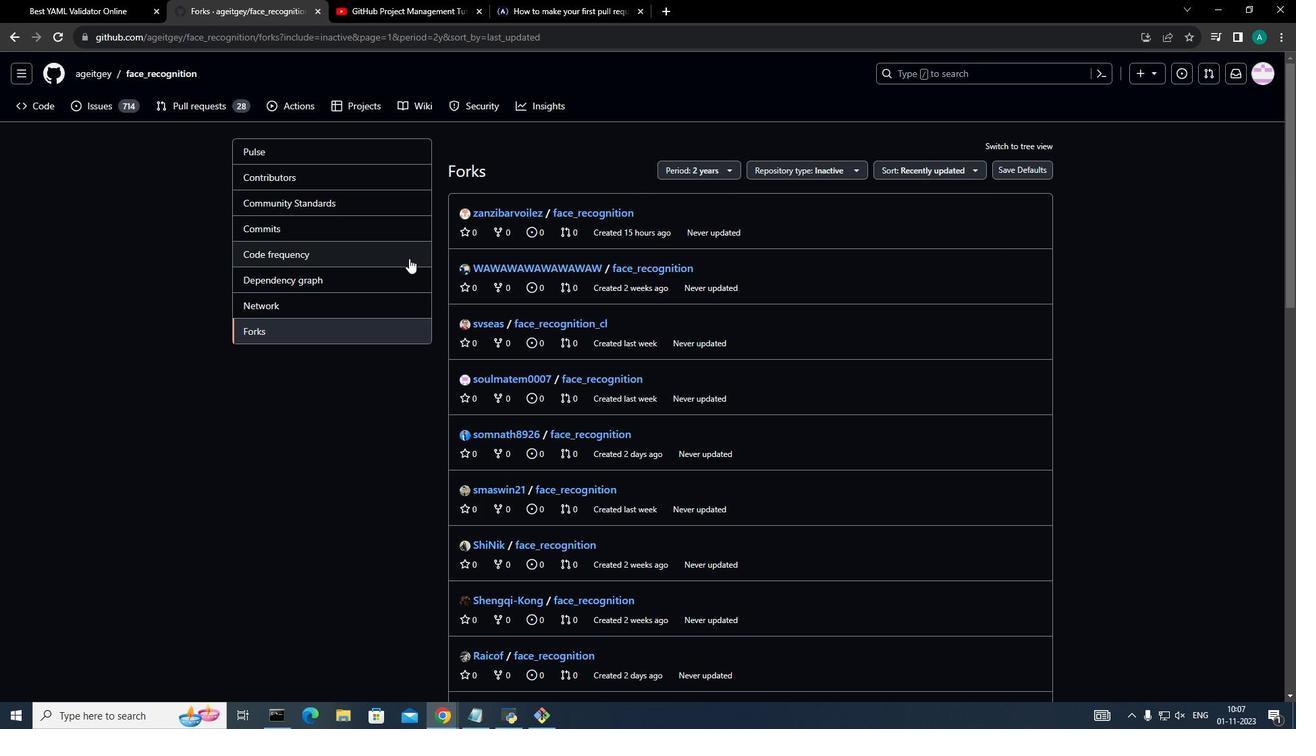 
